 Task: Make in the project BlazeTech a sprint 'Swift Sprinters'. Create in the project BlazeTech a sprint 'Swift Sprinters'. Add in the project BlazeTech a sprint 'Swift Sprinters'
Action: Mouse moved to (182, 55)
Screenshot: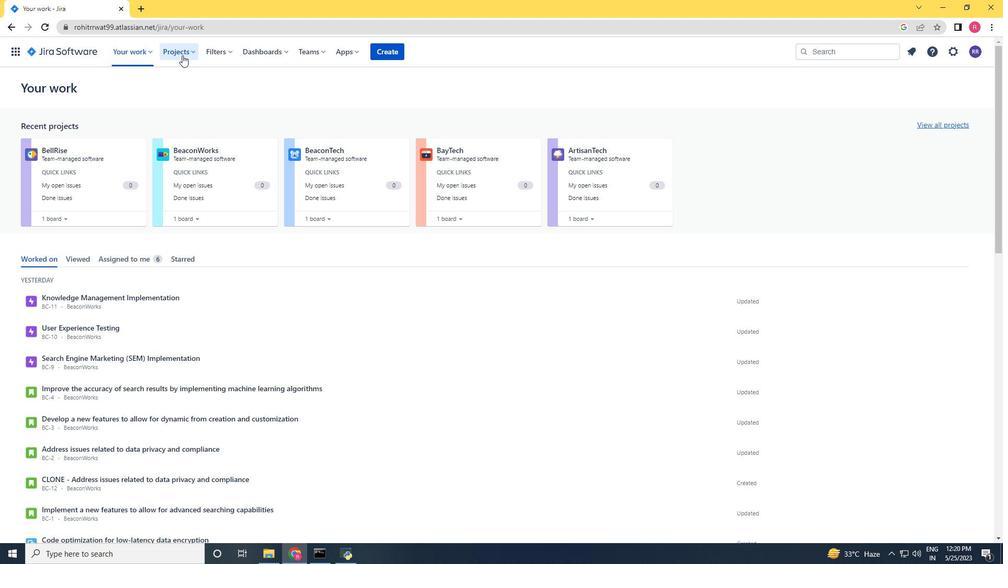 
Action: Mouse pressed left at (182, 55)
Screenshot: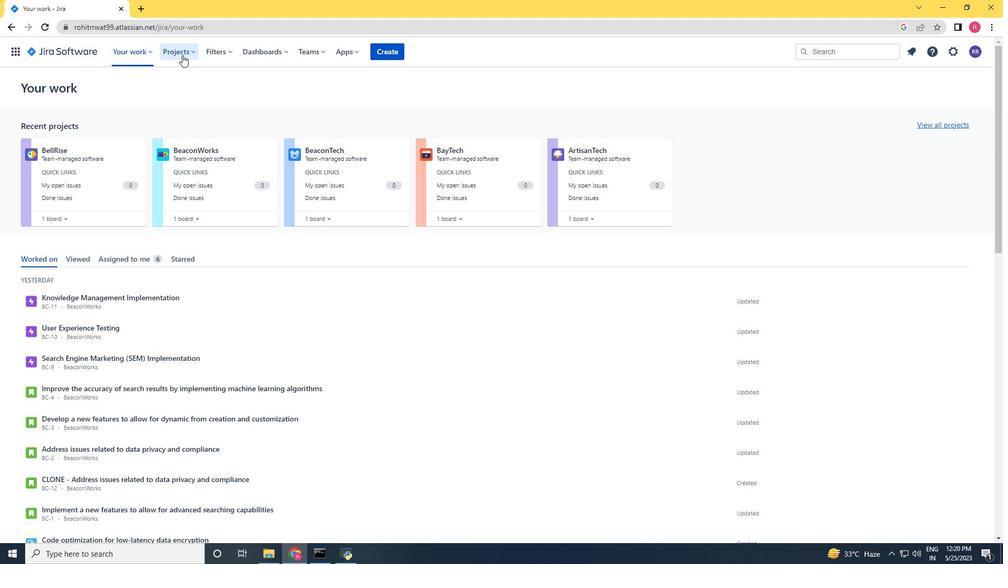 
Action: Mouse moved to (198, 88)
Screenshot: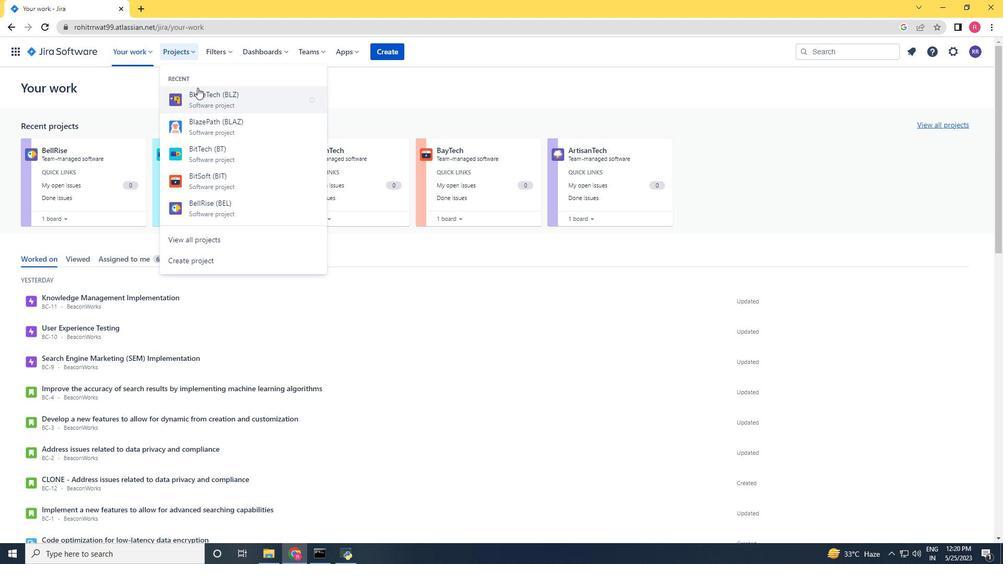 
Action: Mouse pressed left at (198, 88)
Screenshot: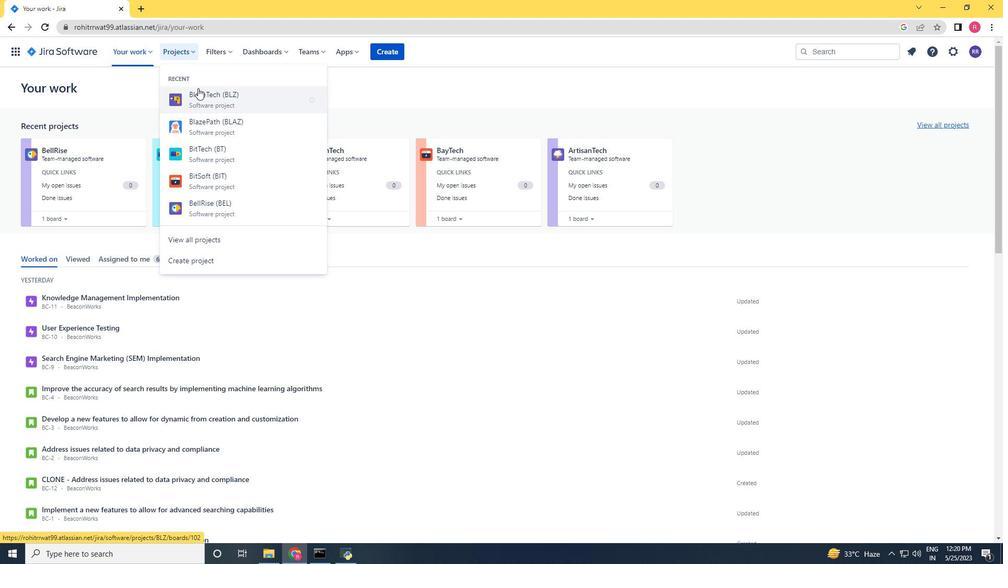 
Action: Mouse moved to (50, 150)
Screenshot: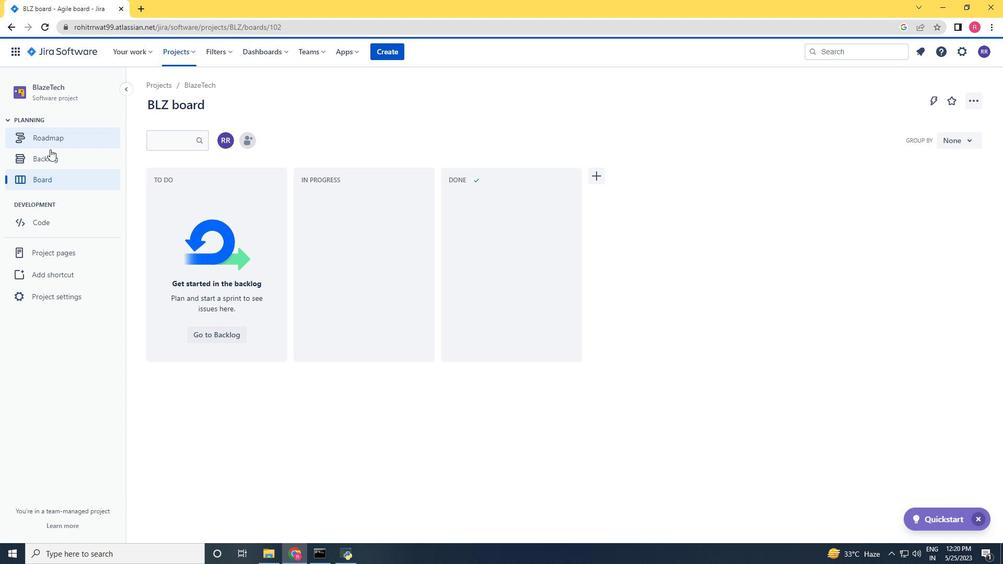 
Action: Mouse pressed left at (50, 150)
Screenshot: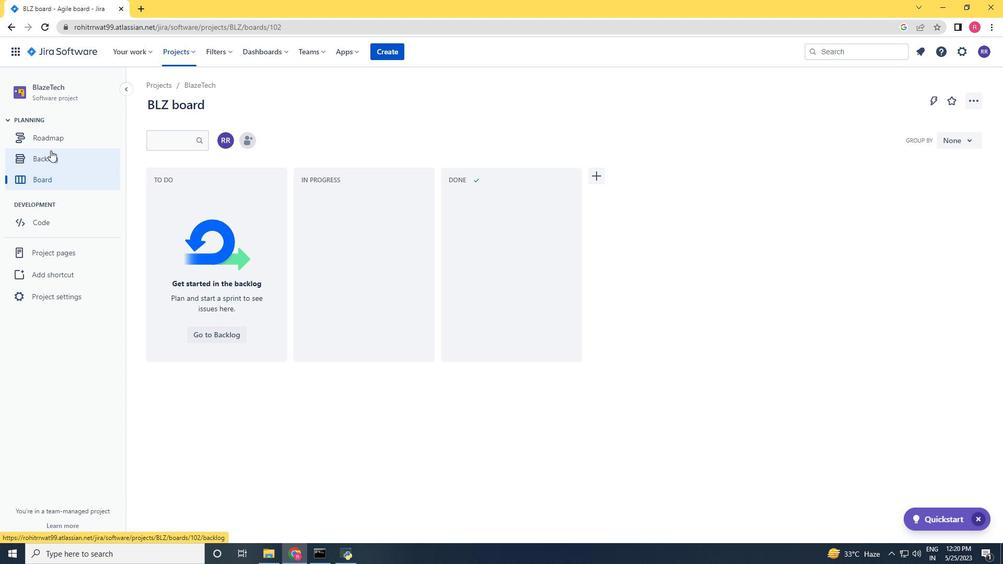 
Action: Mouse moved to (925, 165)
Screenshot: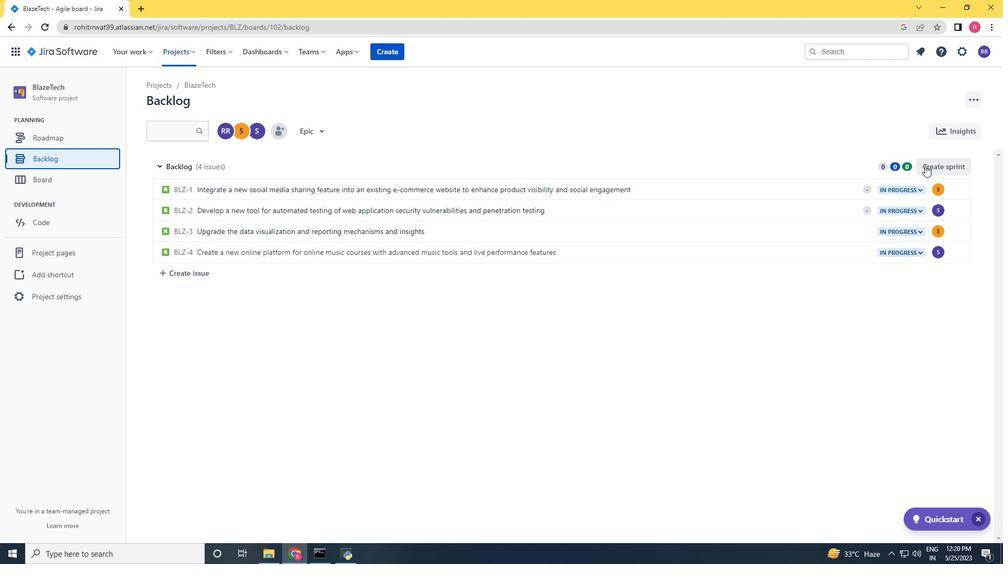 
Action: Mouse pressed left at (925, 165)
Screenshot: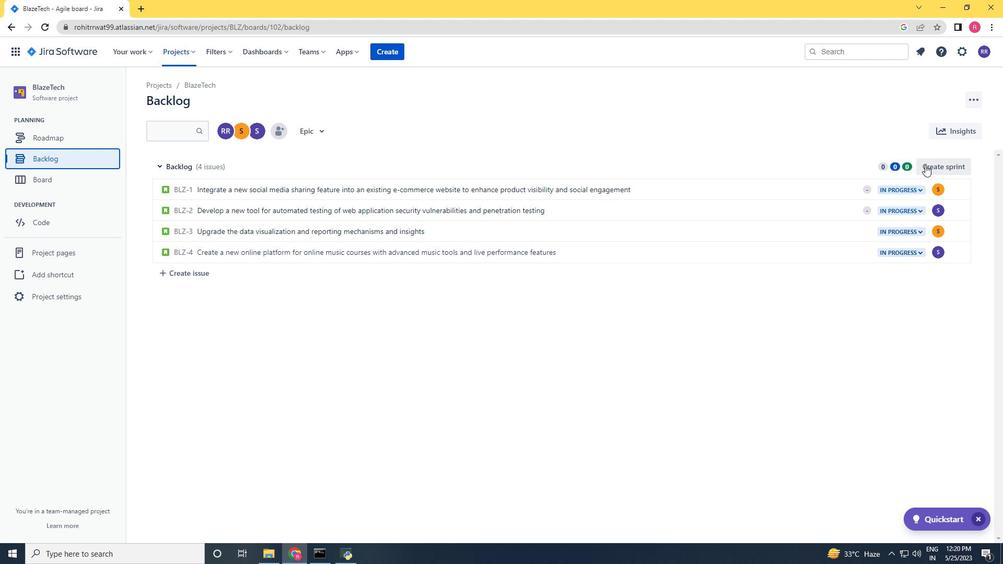 
Action: Mouse moved to (217, 168)
Screenshot: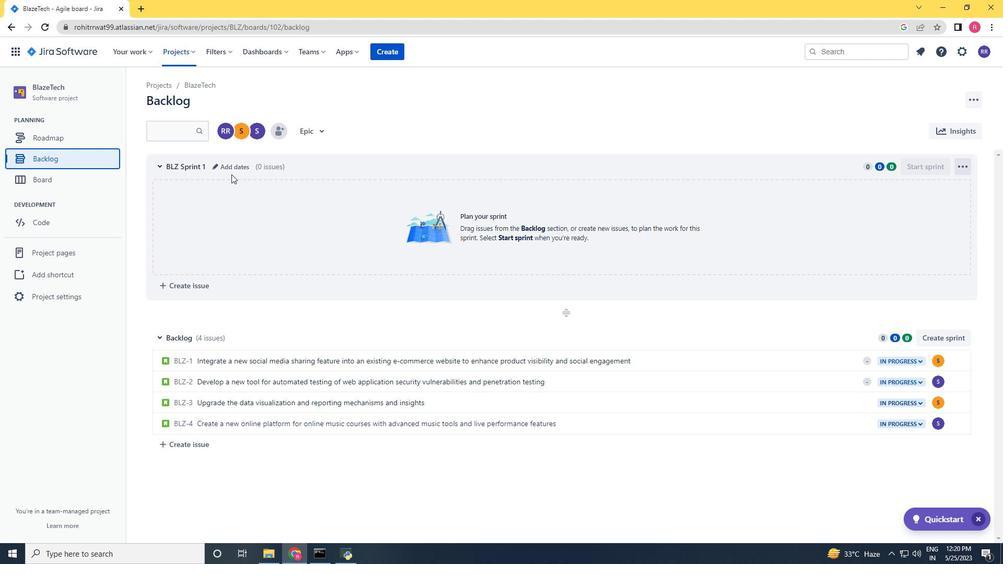 
Action: Mouse pressed left at (217, 168)
Screenshot: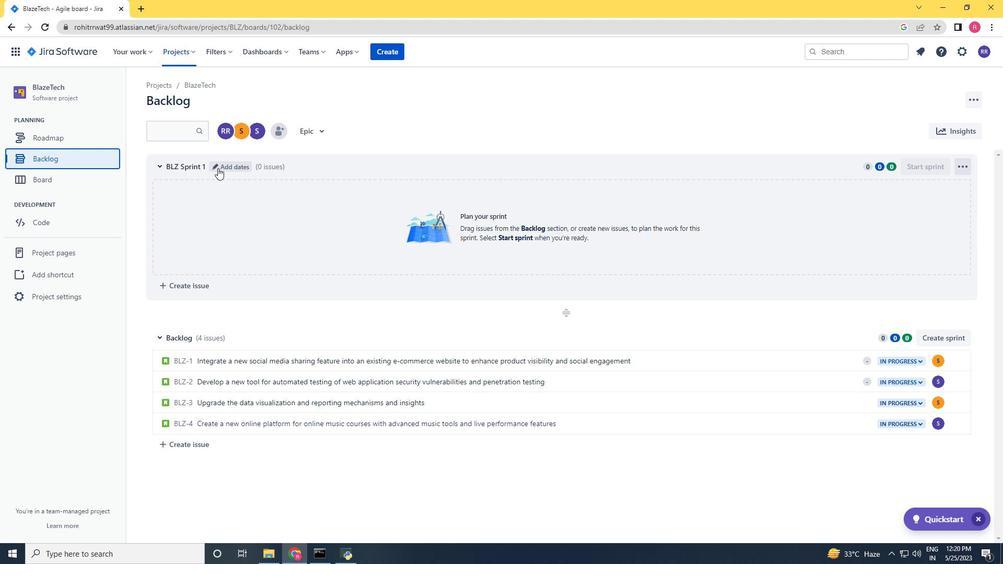 
Action: Key pressed <Key.backspace><Key.backspace><Key.backspace><Key.backspace><Key.backspace><Key.backspace><Key.backspace><Key.backspace><Key.backspace><Key.backspace><Key.backspace><Key.backspace><Key.backspace><Key.backspace><Key.backspace><Key.backspace><Key.backspace><Key.backspace><Key.backspace><Key.backspace><Key.backspace><Key.shift><Key.shift><Key.shift><Key.shift><Key.shift><Key.shift><Key.shift><Key.shift><Key.shift><Key.shift><Key.shift><Key.shift><Key.shift><Key.shift><Key.shift><Key.shift><Key.shift><Key.shift><Key.shift><Key.shift><Key.shift><Key.shift><Key.shift><Key.shift><Key.shift><Key.shift><Key.shift><Key.shift><Key.shift><Key.shift><Key.shift><Key.shift><Key.shift><Key.shift><Key.shift><Key.shift><Key.shift><Key.shift><Key.shift><Key.shift><Key.shift><Key.shift><Key.shift><Key.shift><Key.shift><Key.shift><Key.shift><Key.shift><Key.shift><Key.shift><Key.shift><Key.shift><Key.shift><Key.shift><Key.shift><Key.shift><Key.shift><Key.shift><Key.shift><Key.shift><Key.shift><Key.shift><Key.shift><Key.shift><Key.shift><Key.shift><Key.shift><Key.shift><Key.shift><Key.shift><Key.shift><Key.shift><Key.shift><Key.shift><Key.shift><Key.shift><Key.shift><Key.shift><Key.shift><Key.shift><Key.shift><Key.shift><Key.shift><Key.shift><Key.shift><Key.shift><Key.shift><Key.shift><Key.shift><Key.shift>Swift<Key.space><Key.shift><Key.shift><Key.shift><Key.shift><Key.shift>Sprinters<Key.space><Key.enter>
Screenshot: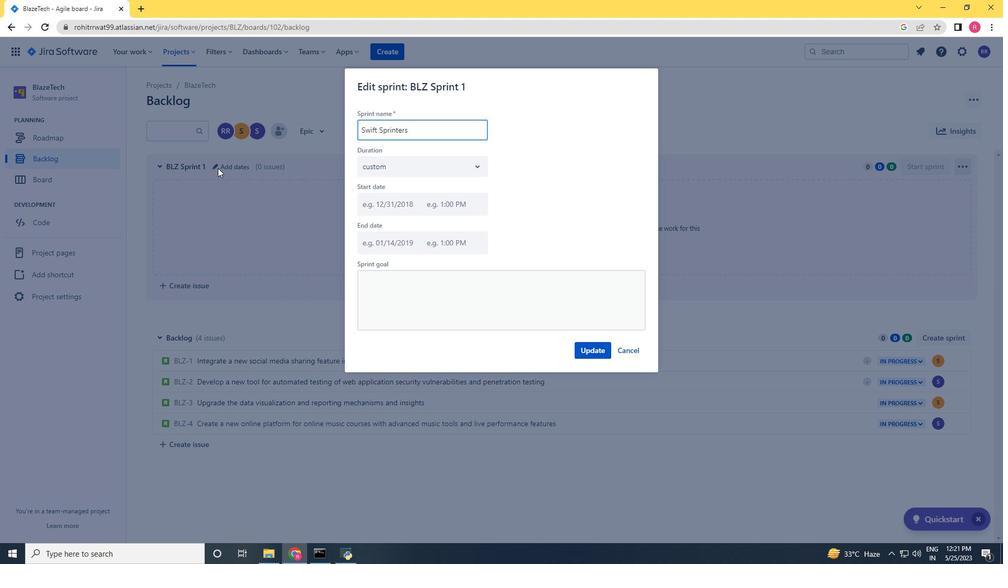
Action: Mouse moved to (936, 340)
Screenshot: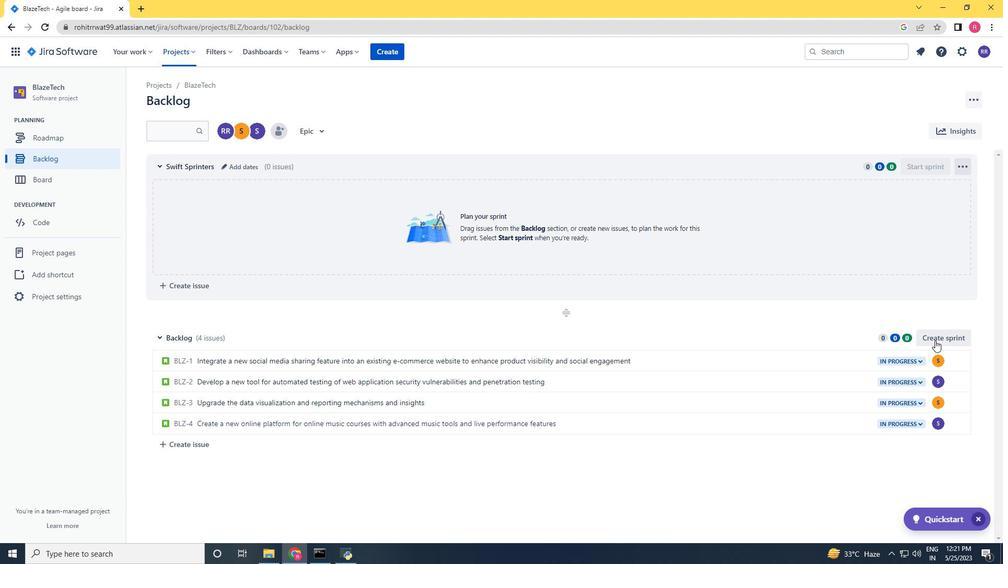 
Action: Mouse pressed left at (936, 340)
Screenshot: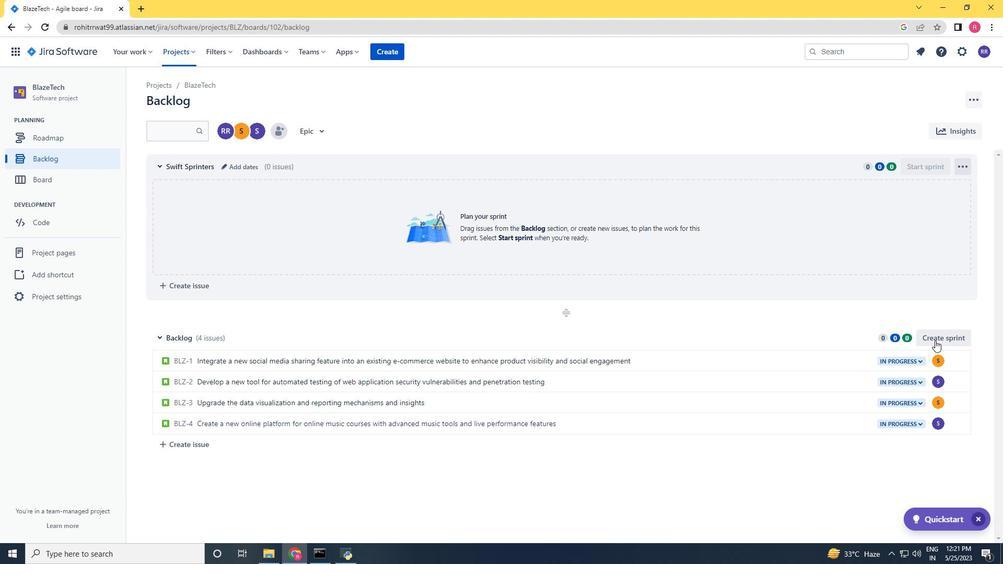 
Action: Mouse moved to (228, 336)
Screenshot: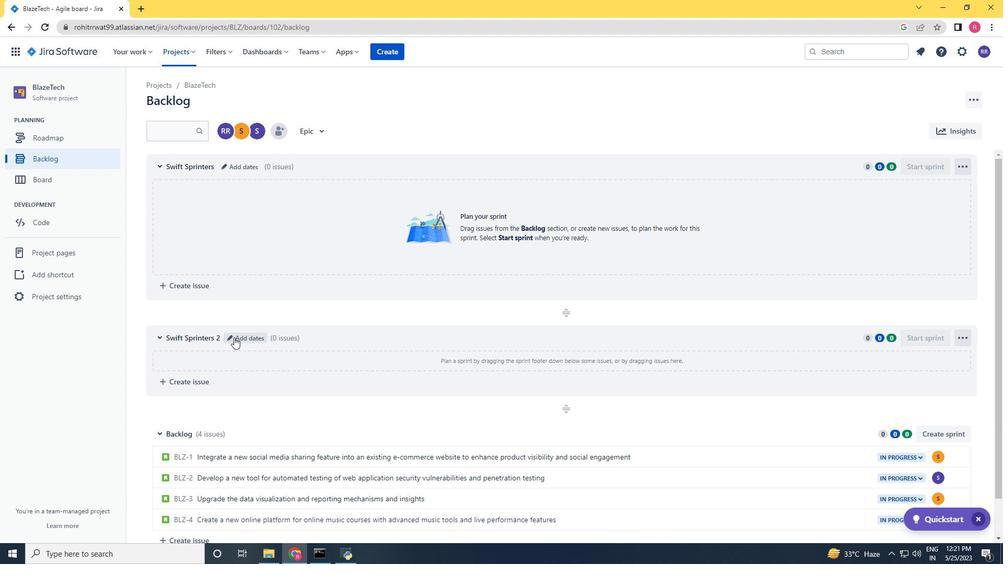 
Action: Mouse pressed left at (228, 336)
Screenshot: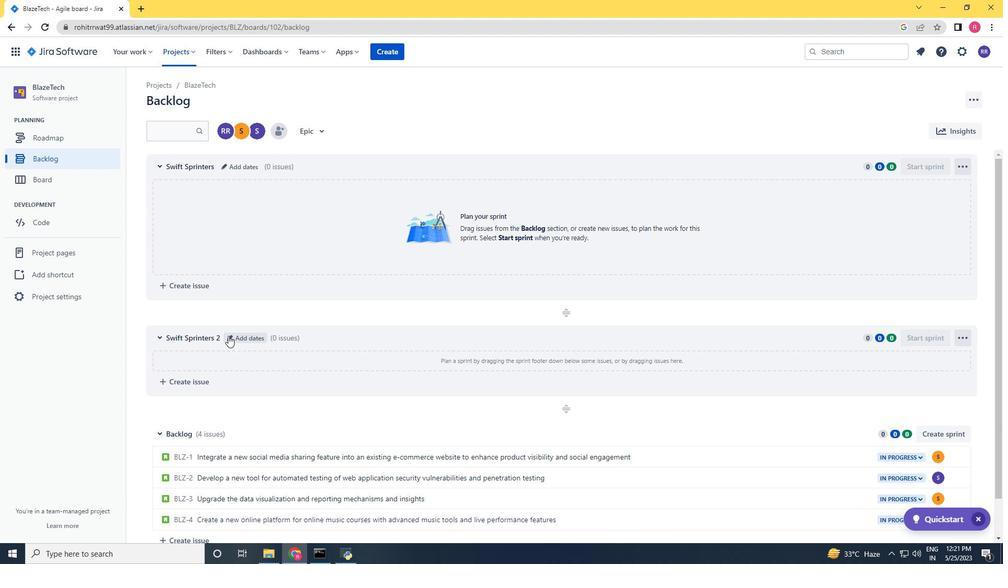 
Action: Mouse moved to (390, 259)
Screenshot: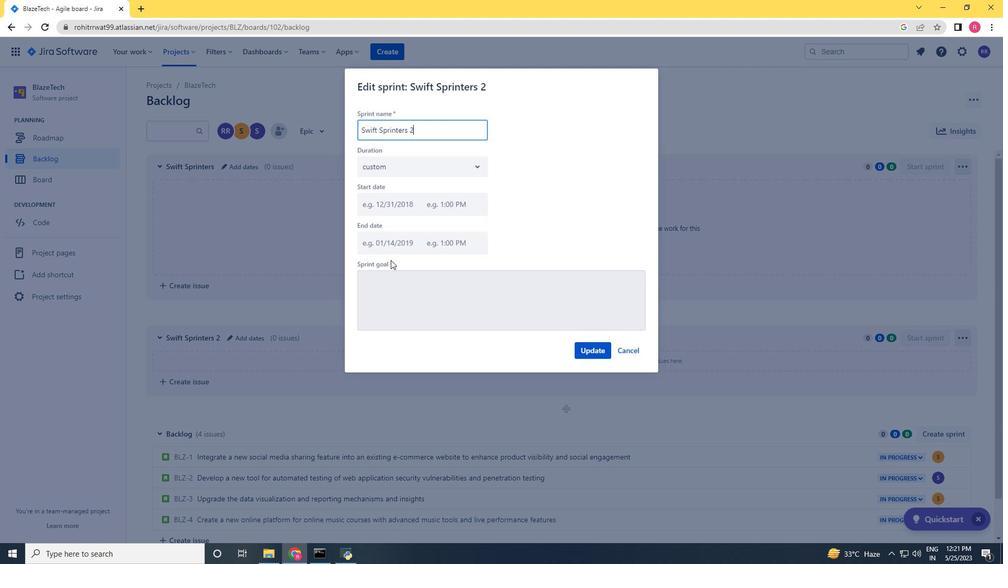 
Action: Key pressed <Key.backspace><Key.backspace><Key.backspace><Key.backspace><Key.backspace><Key.backspace><Key.backspace><Key.backspace><Key.backspace><Key.backspace><Key.backspace><Key.backspace><Key.backspace><Key.backspace><Key.backspace><Key.backspace><Key.backspace><Key.backspace><Key.backspace><Key.backspace><Key.backspace><Key.backspace><Key.backspace><Key.backspace><Key.backspace><Key.backspace><Key.backspace><Key.backspace><Key.backspace><Key.backspace><Key.backspace><Key.backspace><Key.backspace><Key.backspace><Key.backspace><Key.backspace><Key.backspace><Key.shift><Key.shift><Key.shift><Key.shift><Key.shift><Key.shift><Key.shift><Key.shift><Key.shift><Key.shift><Key.shift><Key.shift>Swift<Key.space><Key.shift>Sprinted<Key.space><Key.backspace><Key.backspace>rs<Key.space><Key.enter>
Screenshot: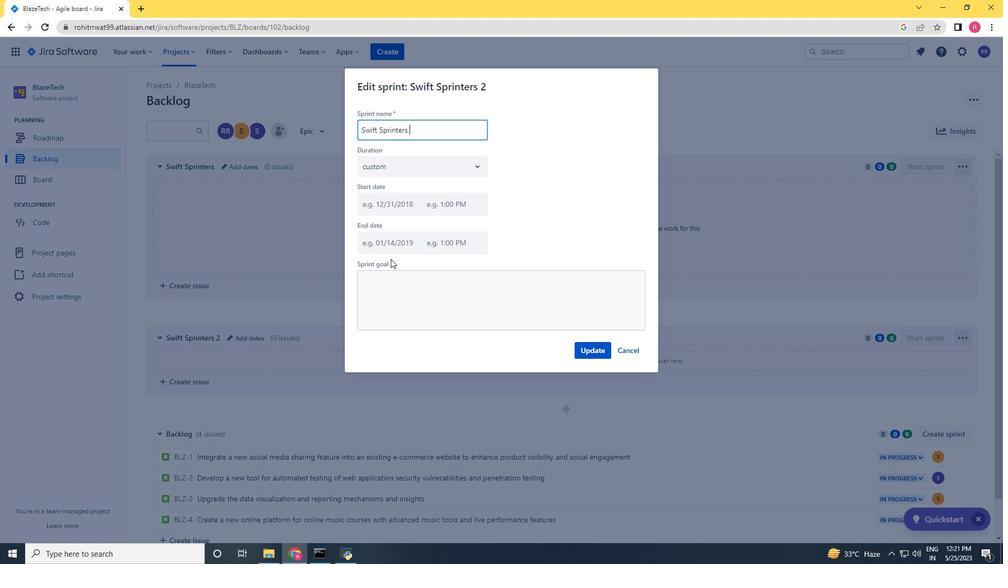 
Action: Mouse moved to (953, 434)
Screenshot: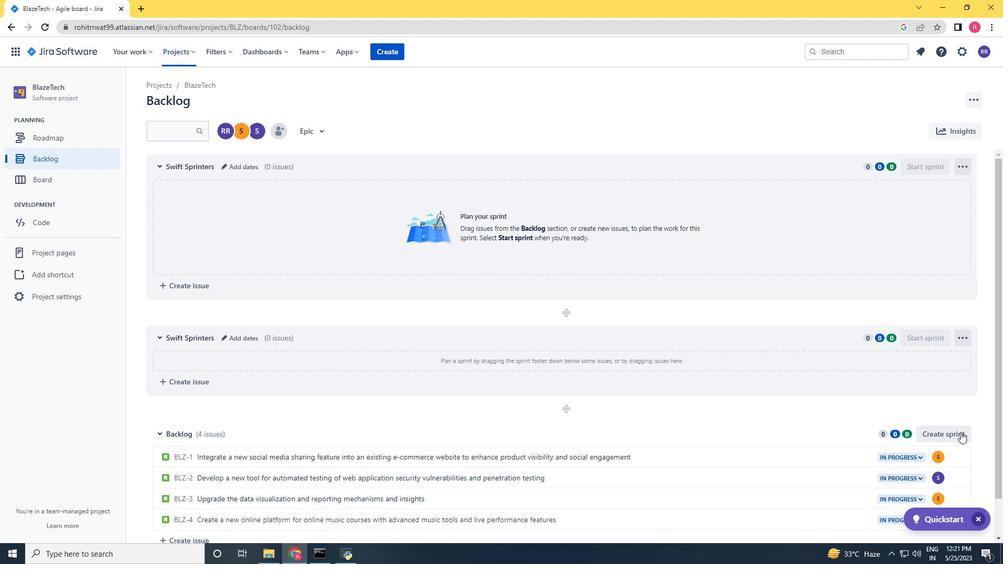 
Action: Mouse pressed left at (953, 434)
Screenshot: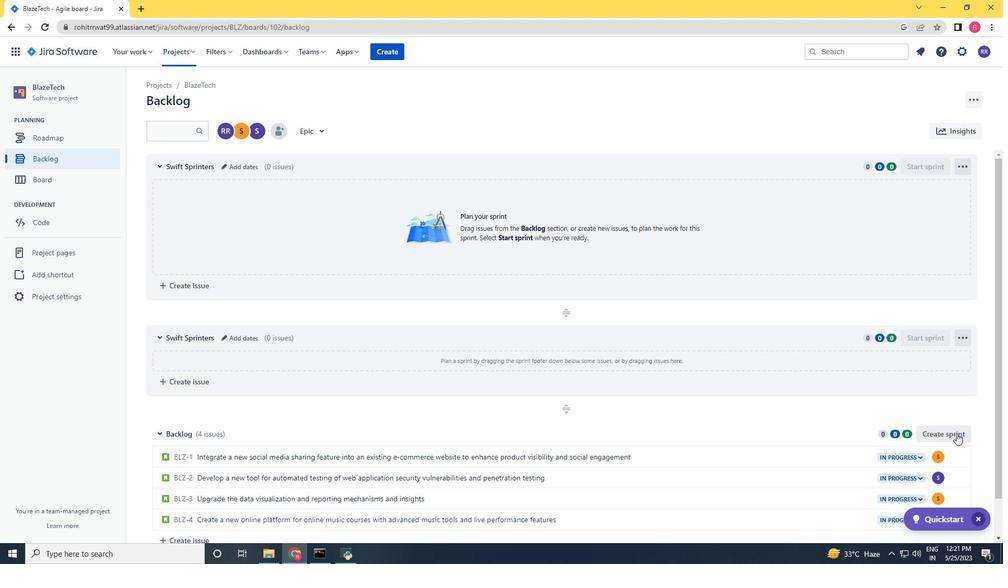
Action: Mouse moved to (232, 431)
Screenshot: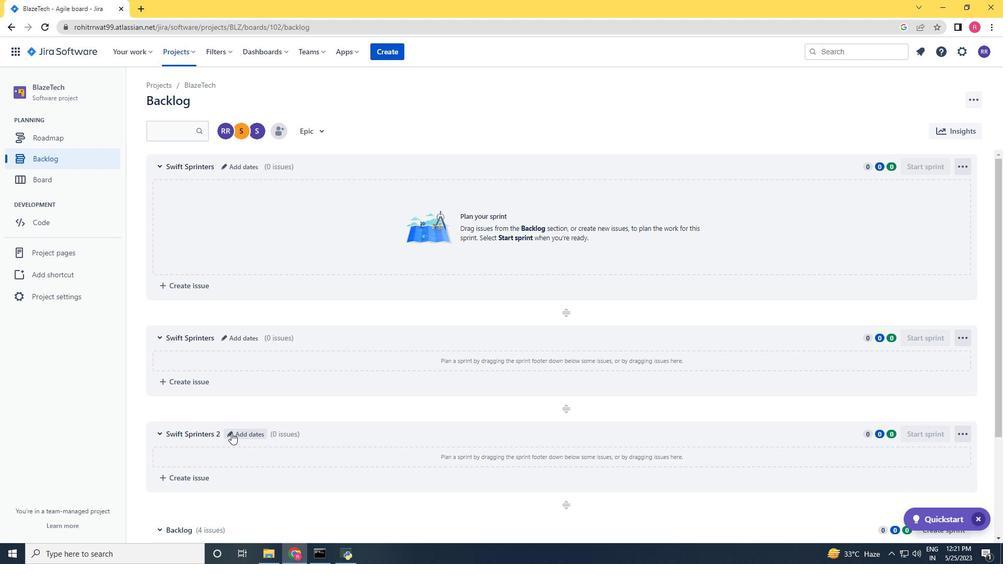 
Action: Mouse pressed left at (232, 431)
Screenshot: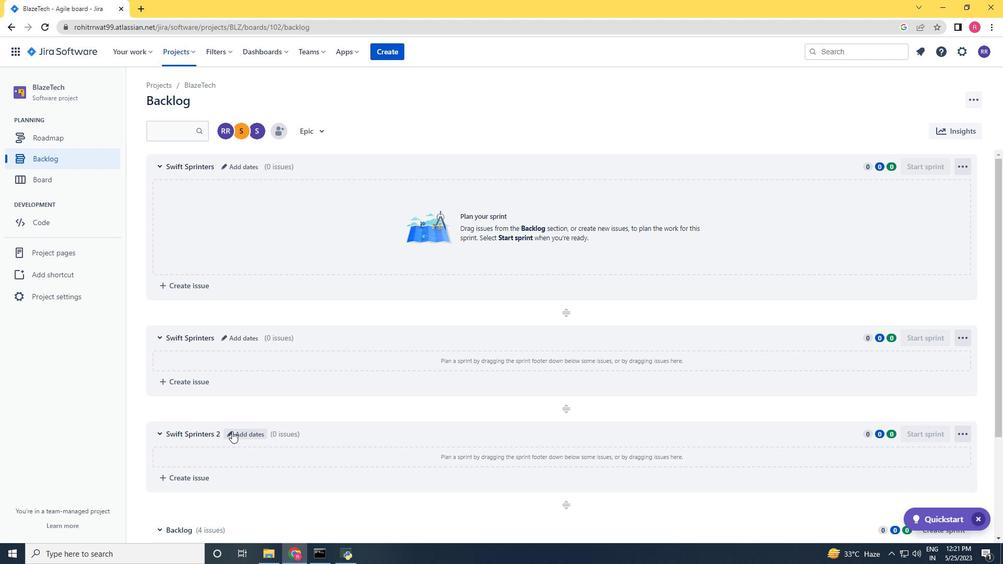 
Action: Key pressed <Key.backspace><Key.backspace><Key.backspace><Key.backspace><Key.backspace><Key.backspace><Key.backspace><Key.backspace><Key.backspace><Key.backspace><Key.backspace><Key.backspace><Key.backspace><Key.backspace><Key.backspace><Key.backspace><Key.backspace><Key.backspace><Key.backspace><Key.backspace><Key.backspace><Key.backspace><Key.backspace><Key.backspace><Key.backspace><Key.backspace><Key.backspace><Key.shift>Swift<Key.space><Key.shift><Key.shift><Key.shift><Key.shift><Key.shift><Key.shift><Key.shift><Key.shift><Key.shift><Key.shift><Key.shift><Key.shift><Key.shift><Key.shift><Key.shift><Key.shift><Key.shift><Key.shift><Key.shift><Key.shift><Key.shift><Key.shift><Key.shift>Sprinters<Key.space><Key.enter>
Screenshot: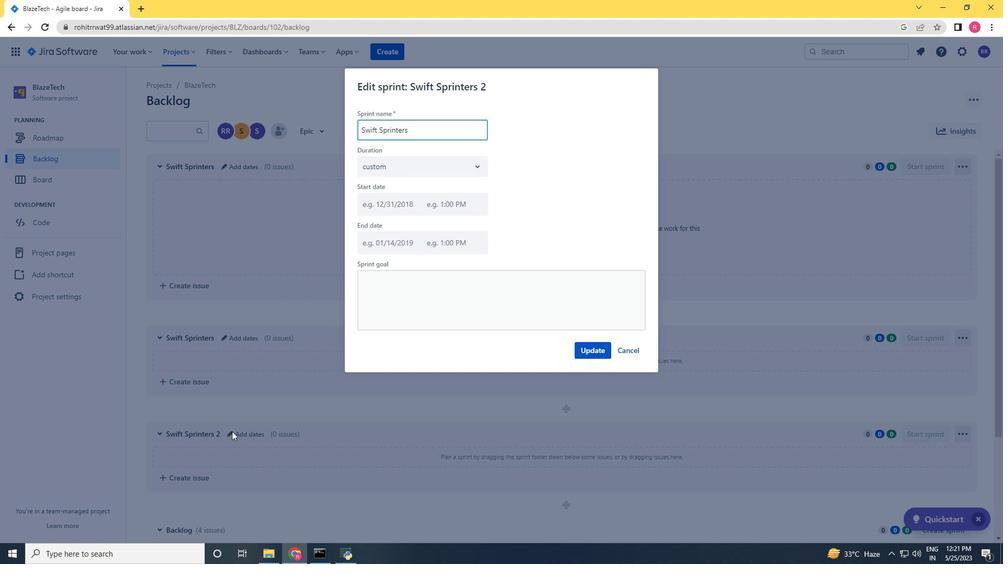 
Action: Mouse moved to (157, 166)
Screenshot: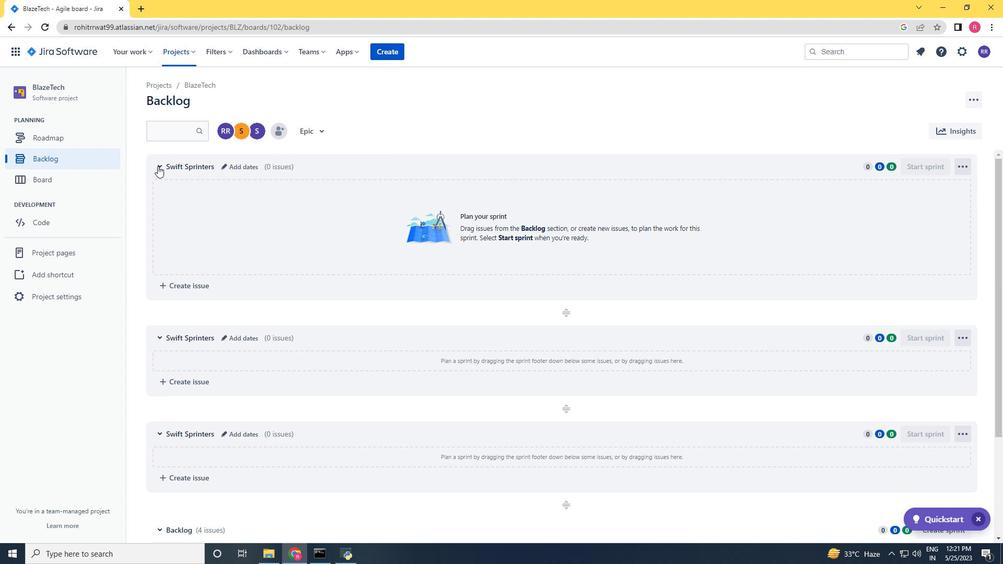 
Action: Mouse pressed left at (157, 166)
Screenshot: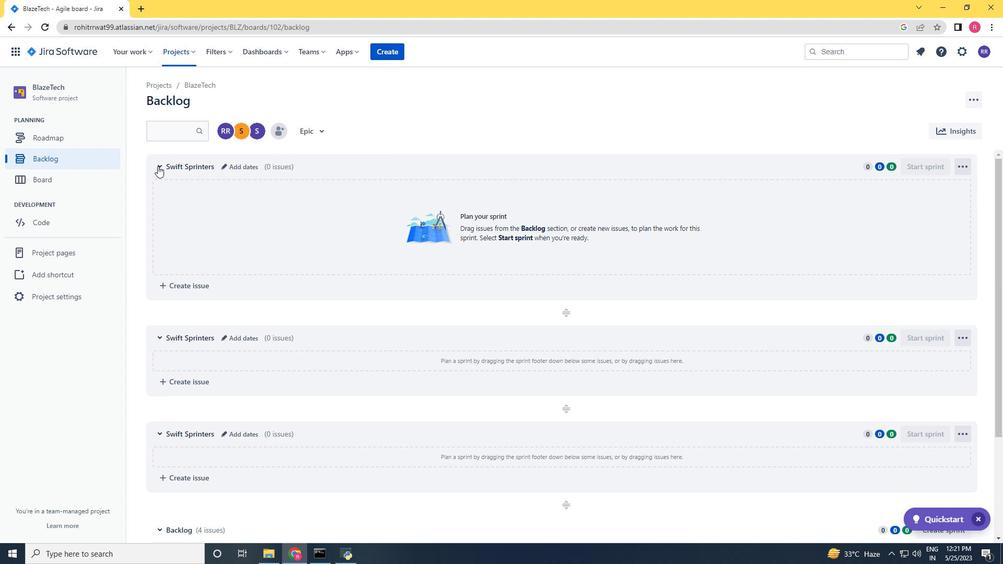 
Action: Mouse moved to (157, 194)
Screenshot: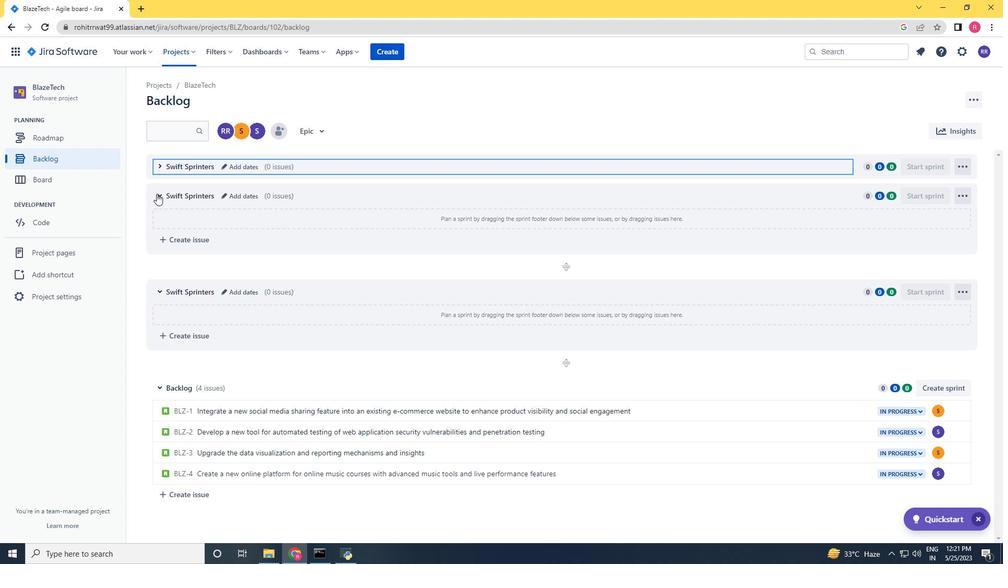
Action: Mouse pressed left at (157, 194)
Screenshot: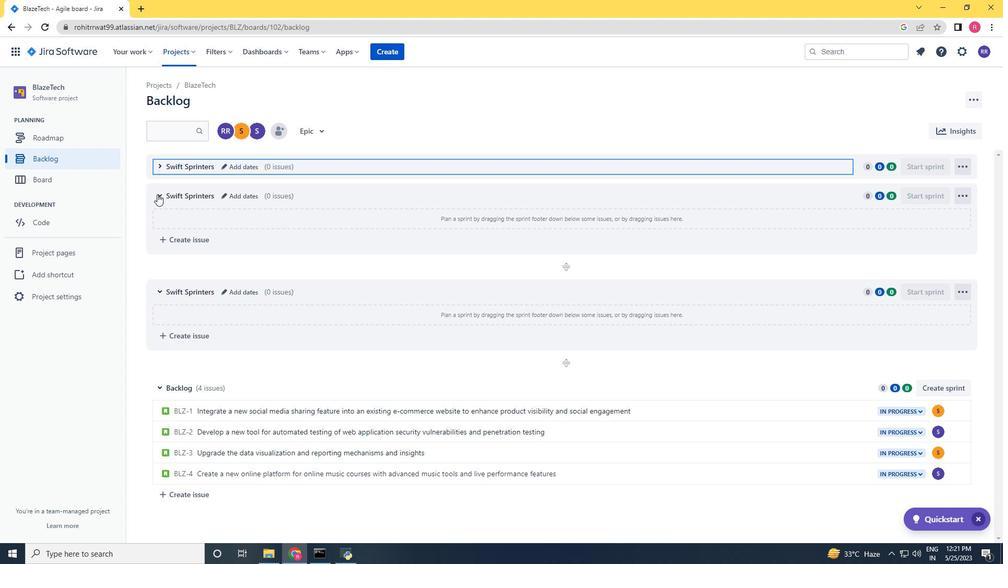 
Action: Mouse moved to (158, 224)
Screenshot: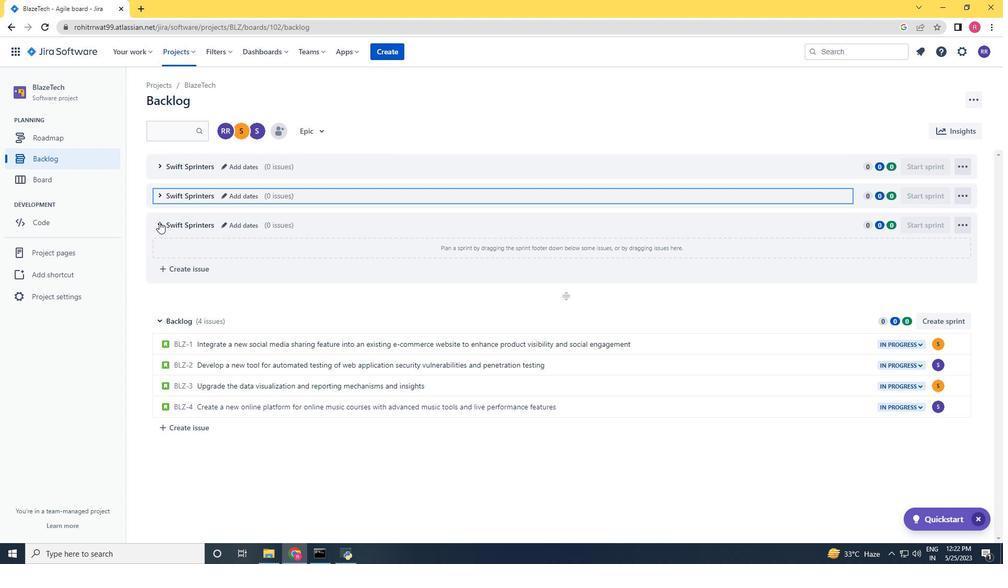 
Action: Mouse pressed left at (158, 224)
Screenshot: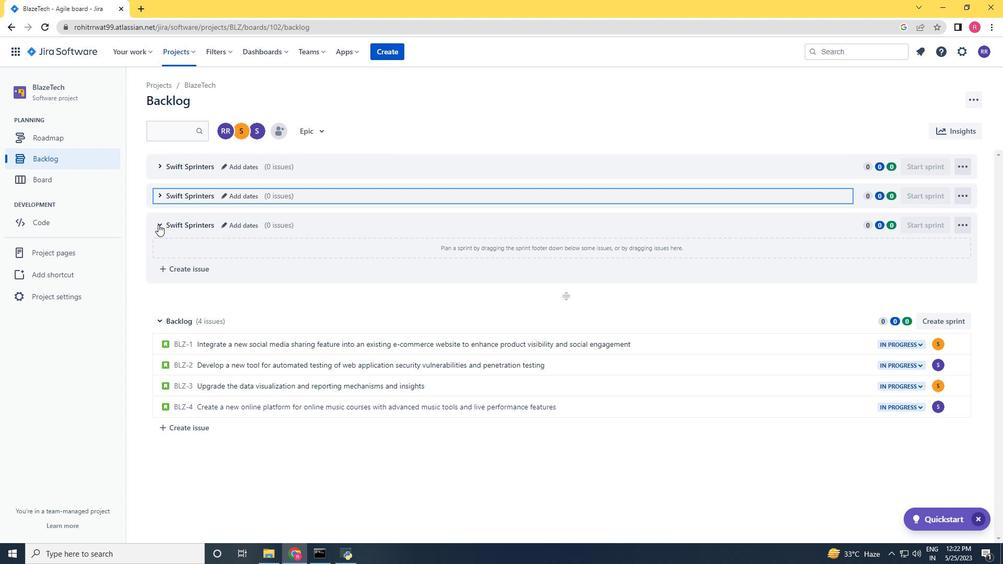 
Action: Mouse moved to (311, 434)
Screenshot: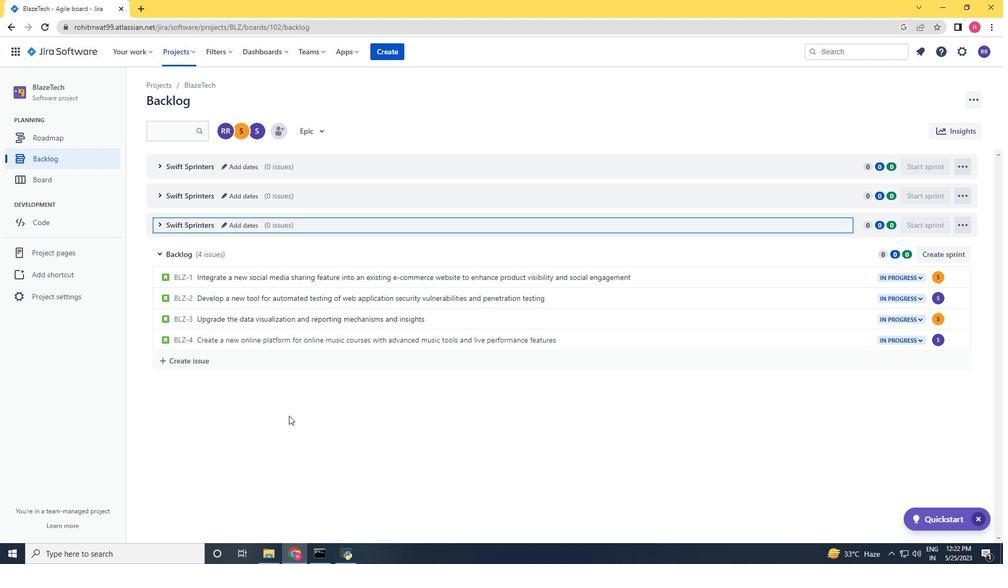 
